 Task: Start in the project UniTech the sprint 'Scope Safari', with a duration of 3 weeks.
Action: Mouse moved to (1135, 322)
Screenshot: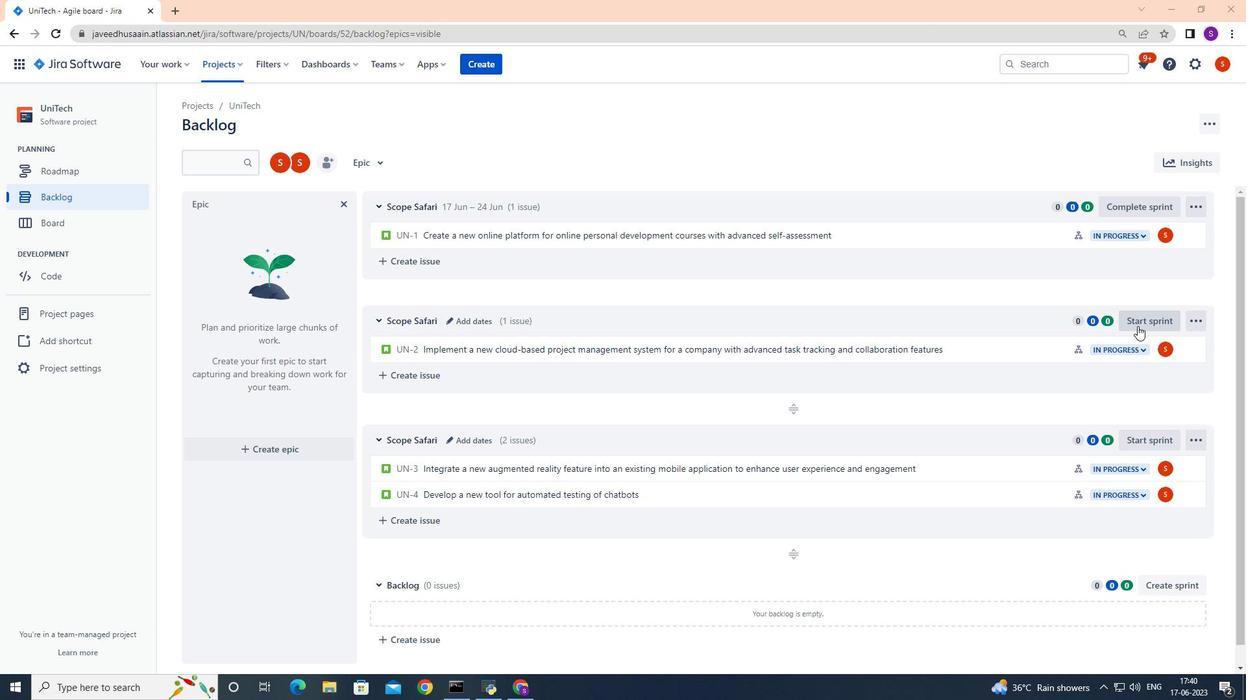 
Action: Mouse pressed left at (1135, 322)
Screenshot: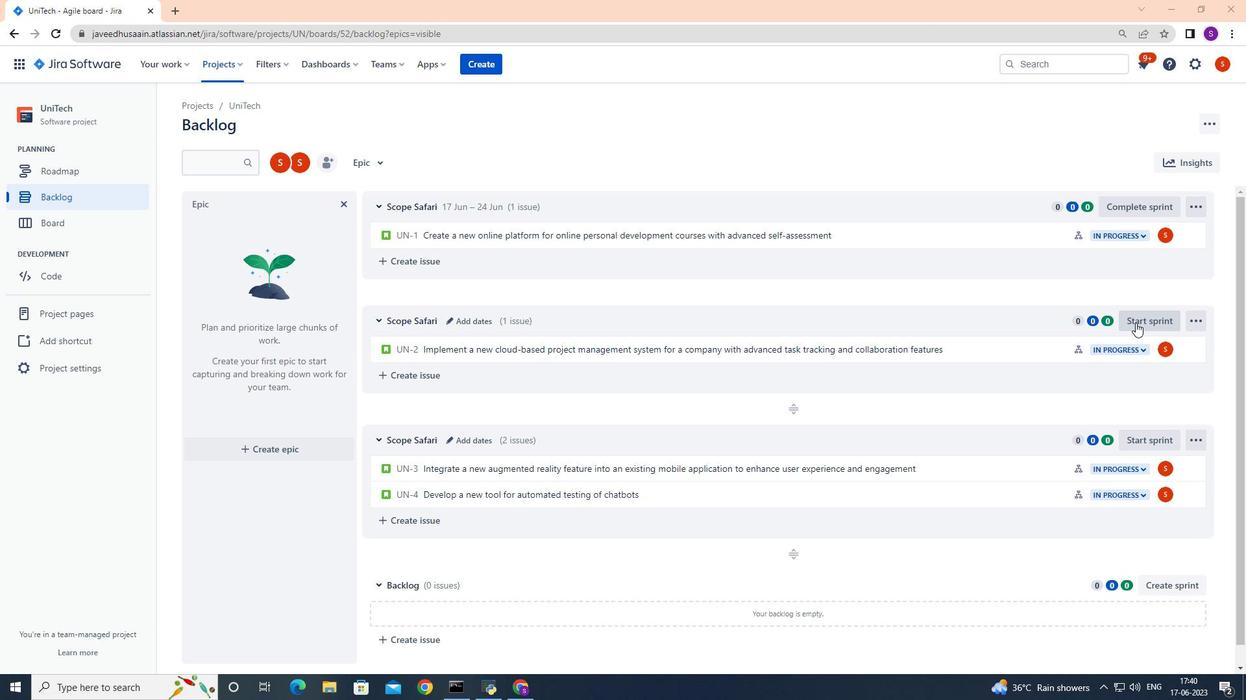 
Action: Mouse moved to (562, 226)
Screenshot: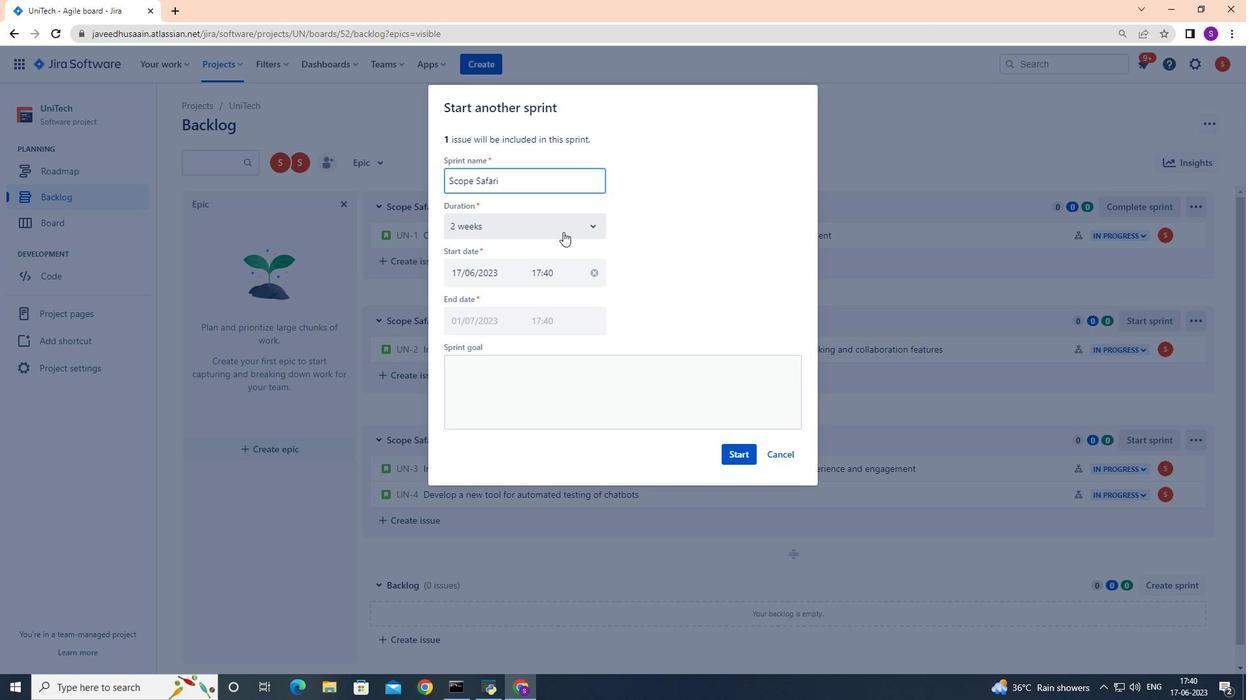 
Action: Mouse pressed left at (562, 226)
Screenshot: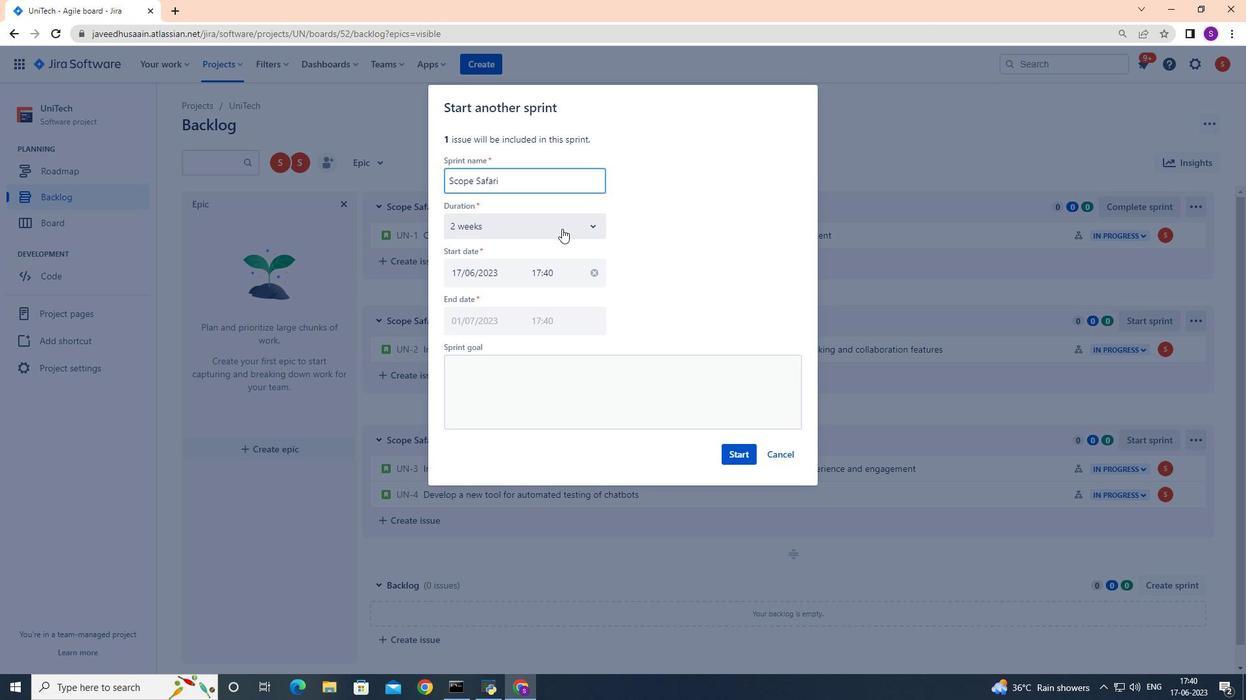 
Action: Mouse moved to (509, 307)
Screenshot: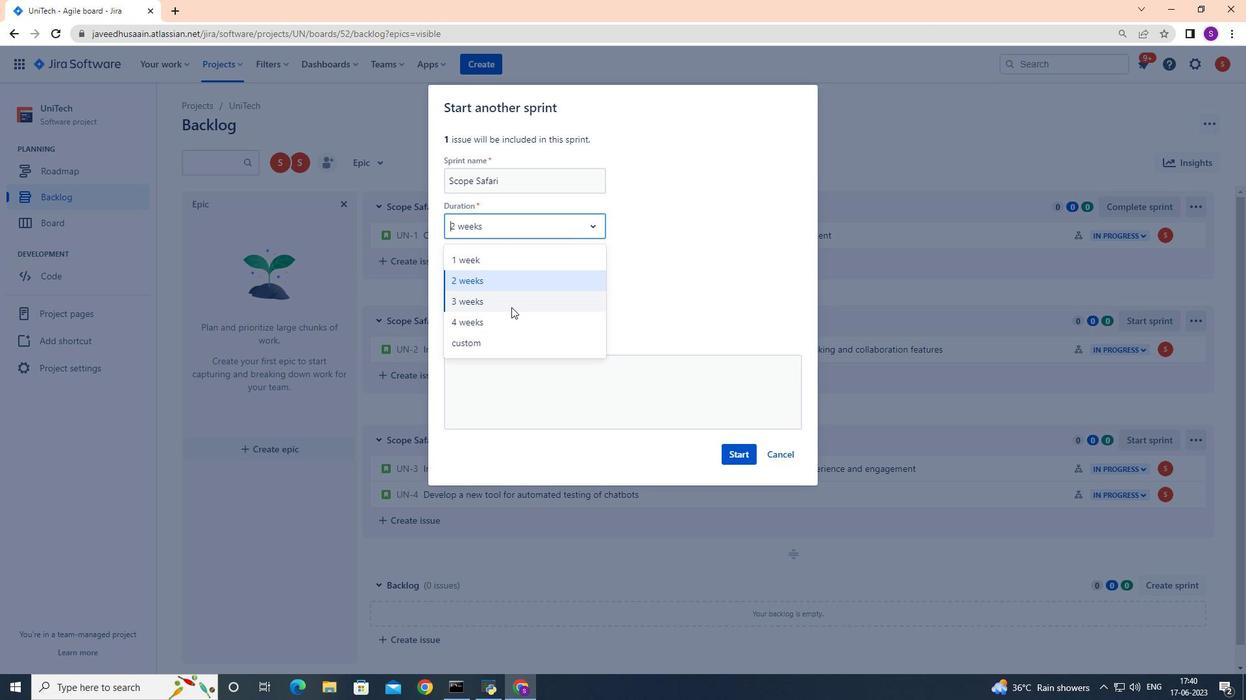 
Action: Mouse pressed left at (509, 307)
Screenshot: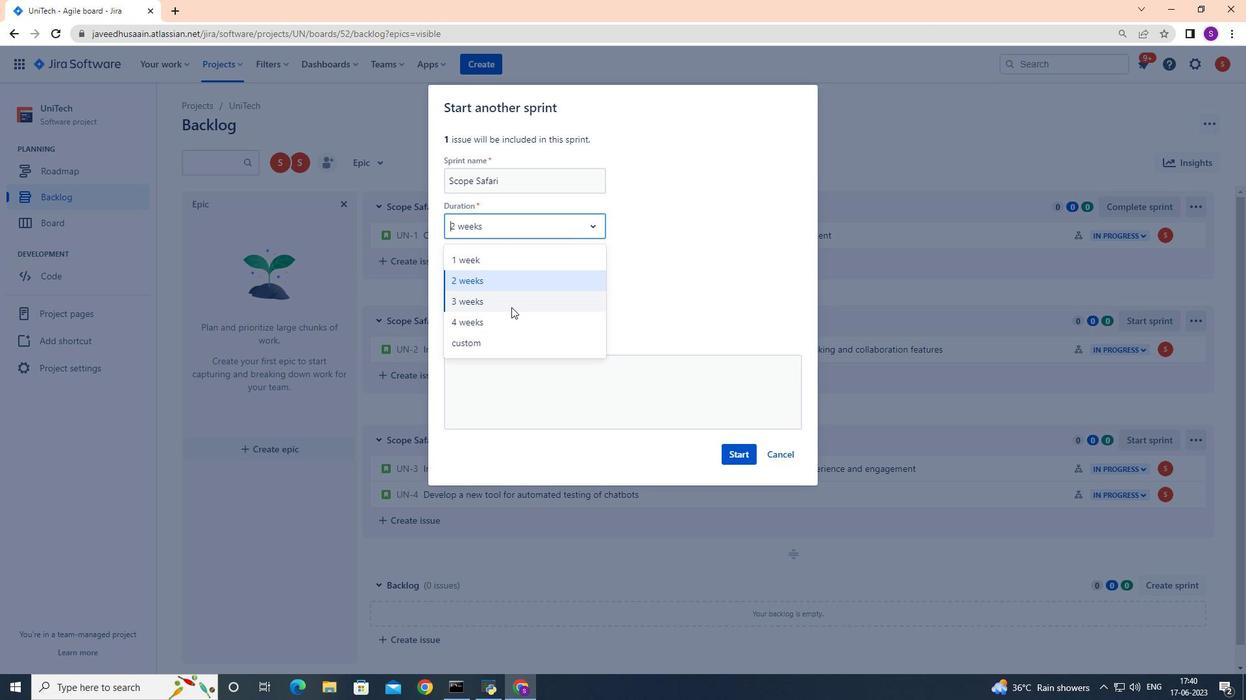 
Action: Mouse moved to (743, 459)
Screenshot: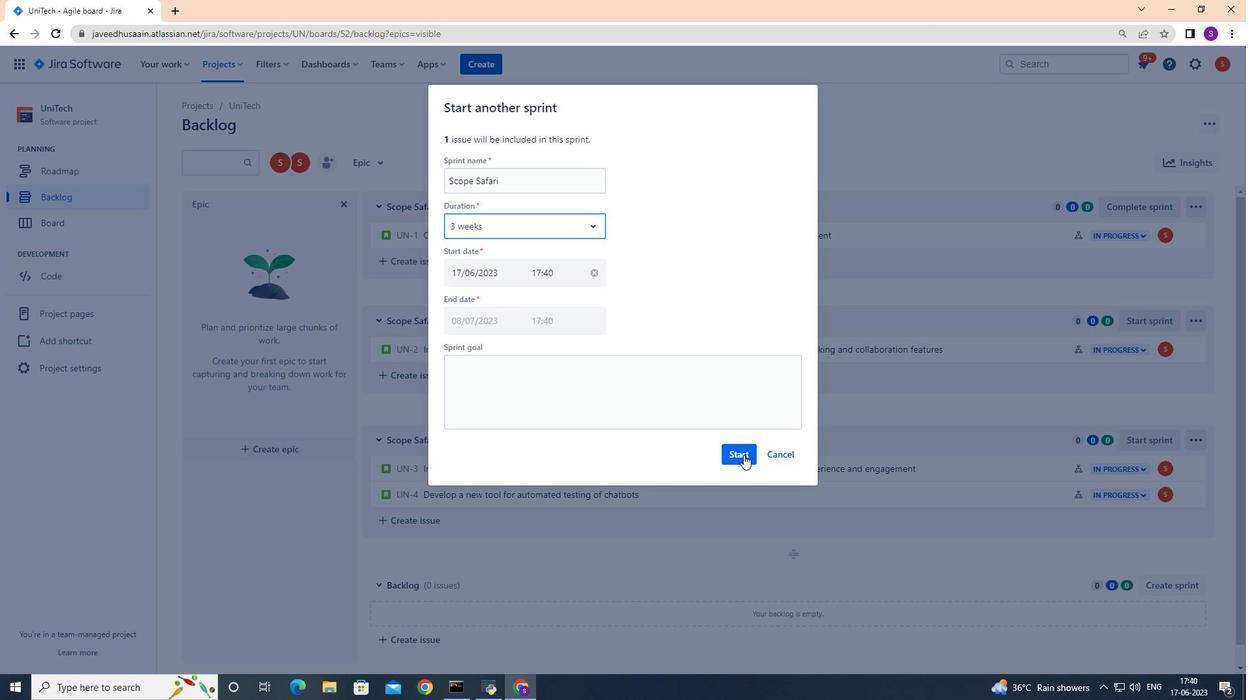 
Action: Mouse pressed left at (743, 459)
Screenshot: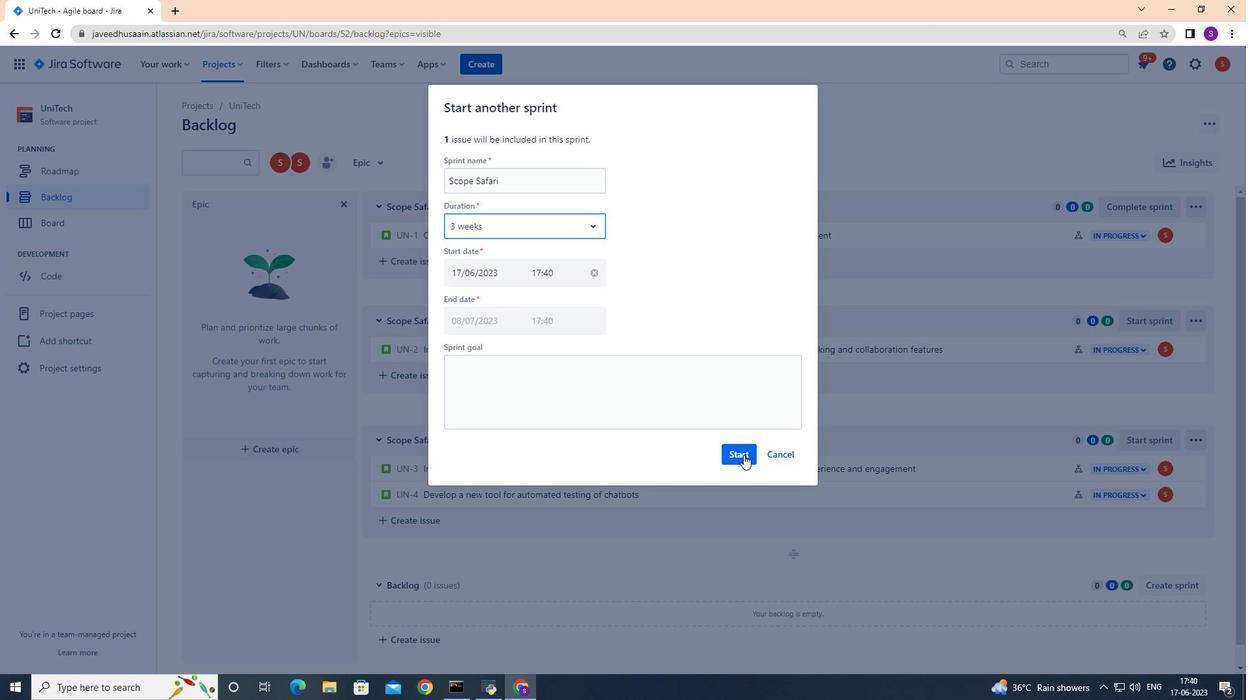 
Action: Mouse moved to (57, 192)
Screenshot: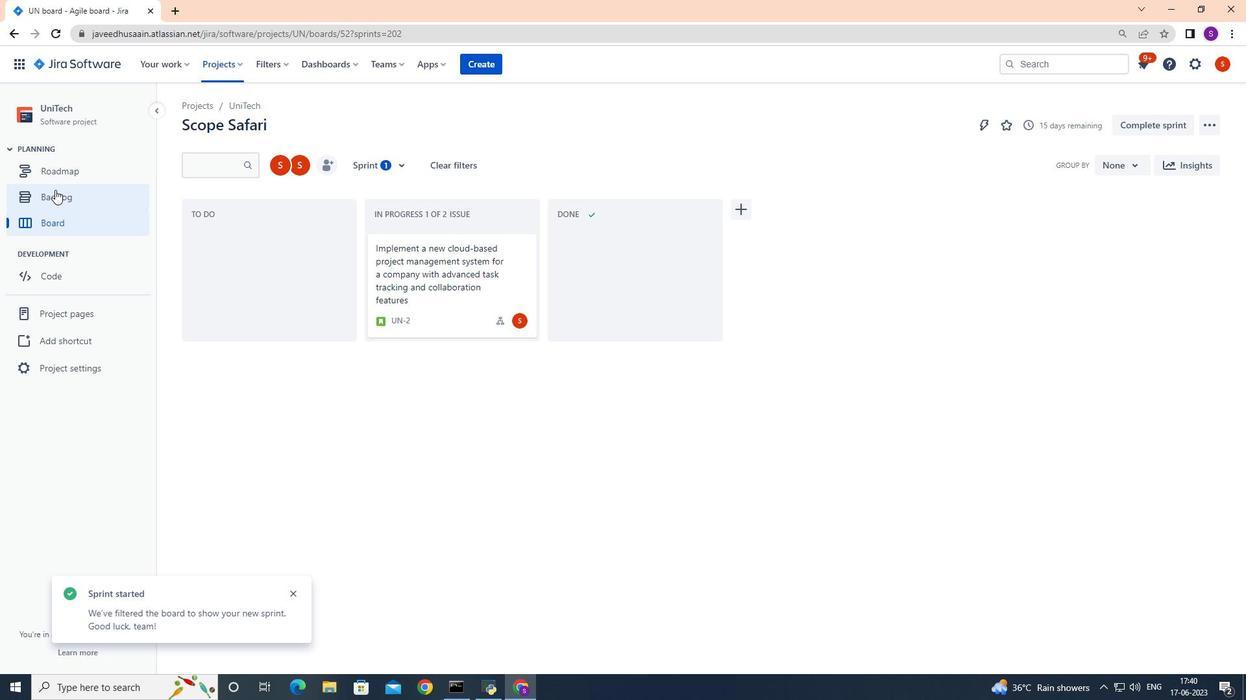 
Action: Mouse pressed left at (57, 192)
Screenshot: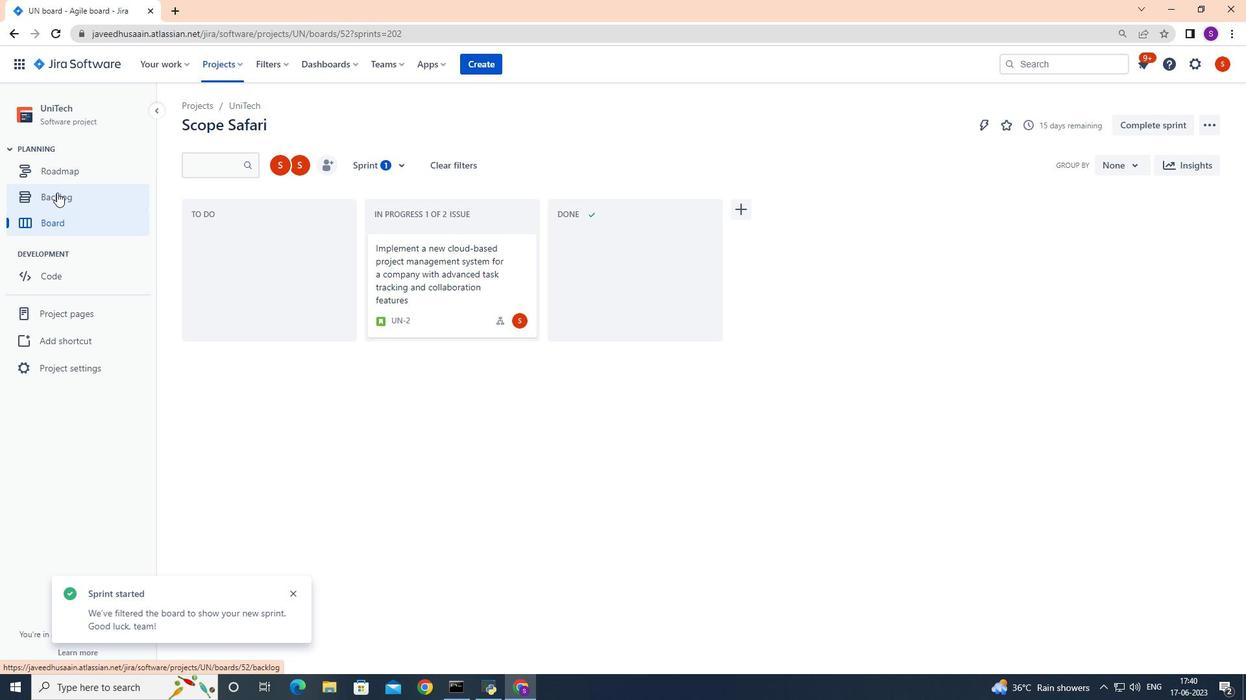
Action: Mouse moved to (551, 359)
Screenshot: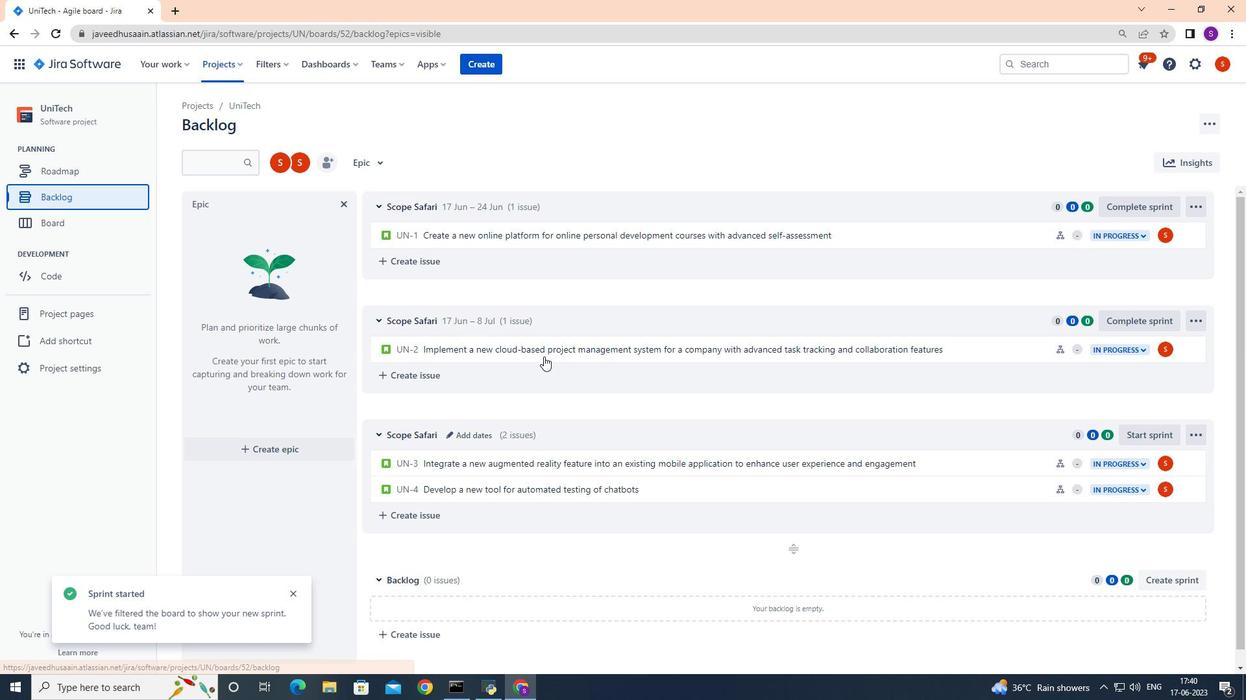 
